 Task: Find public transportation options from Denver, Colorado, to Boulder, Colorado.
Action: Mouse moved to (223, 73)
Screenshot: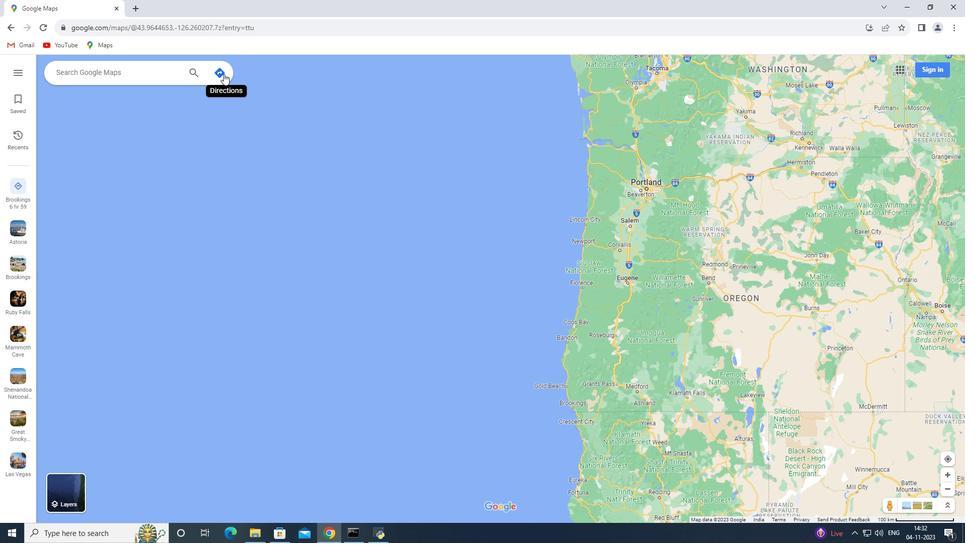 
Action: Mouse pressed left at (223, 73)
Screenshot: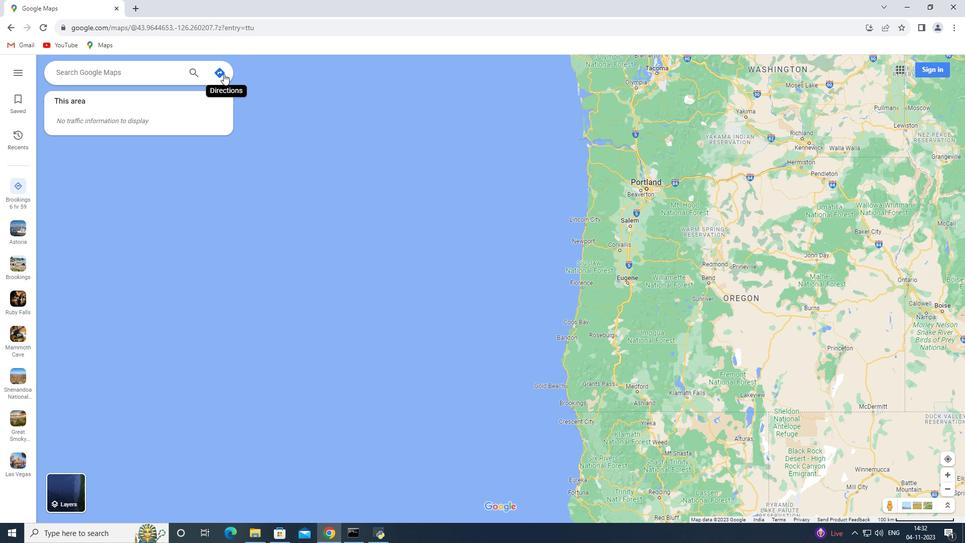 
Action: Mouse moved to (167, 106)
Screenshot: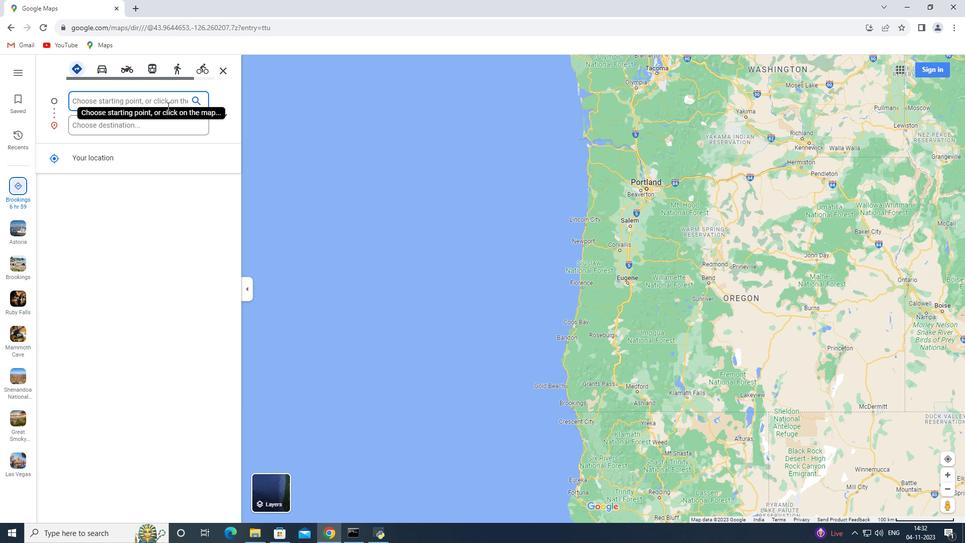 
Action: Key pressed <Key.shift>Denver,<Key.space><Key.shift>Colorado
Screenshot: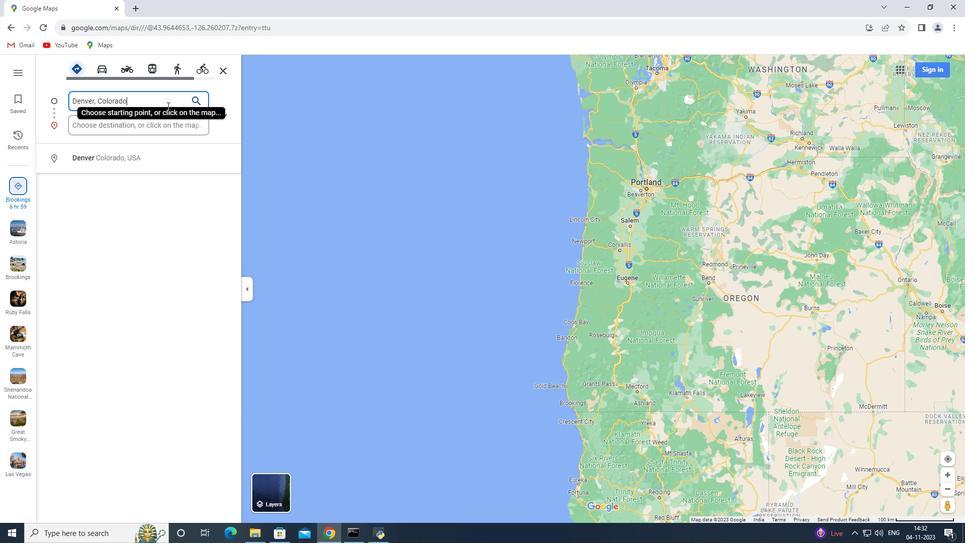 
Action: Mouse moved to (152, 121)
Screenshot: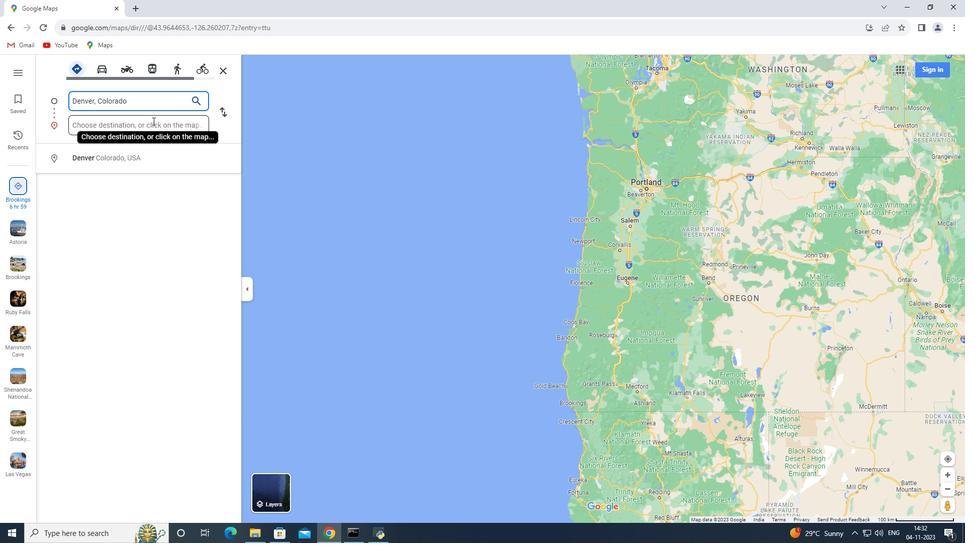 
Action: Mouse pressed left at (152, 121)
Screenshot: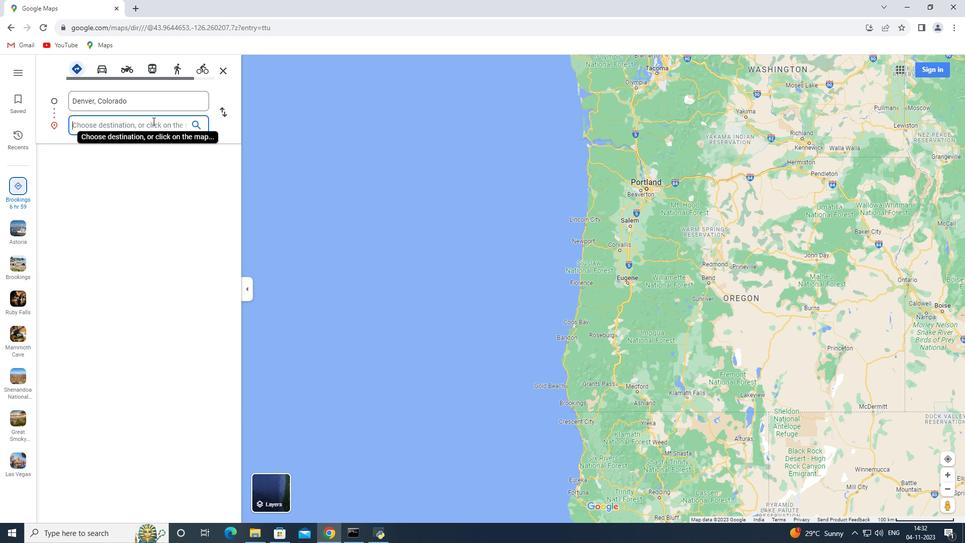 
Action: Key pressed <Key.shift_r><Key.shift_r>Boulder,<Key.space><Key.shift>Colardo
Screenshot: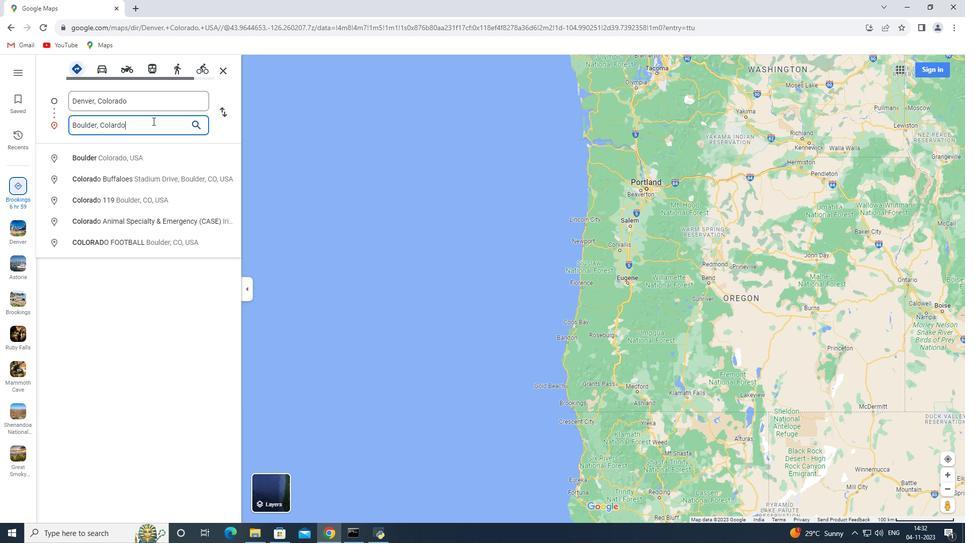 
Action: Mouse moved to (109, 128)
Screenshot: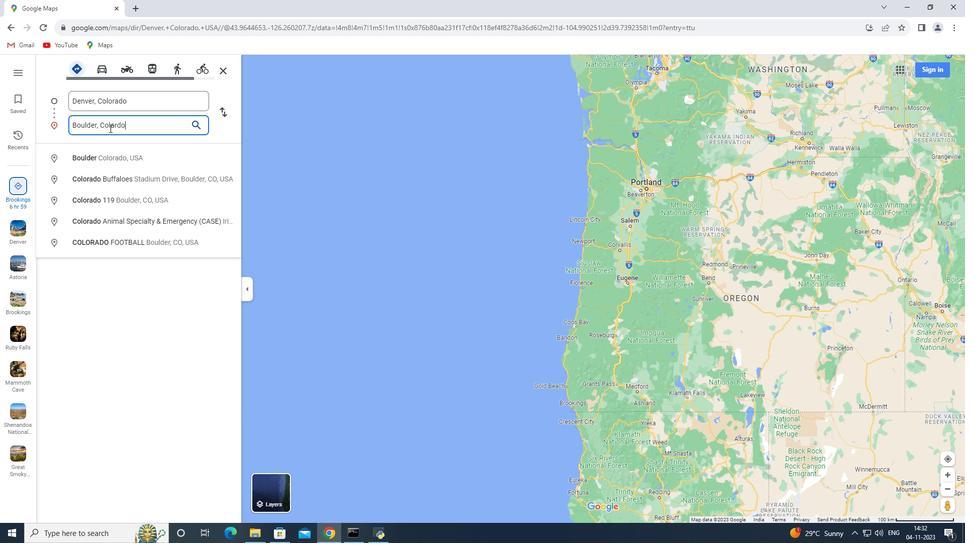 
Action: Mouse pressed left at (109, 128)
Screenshot: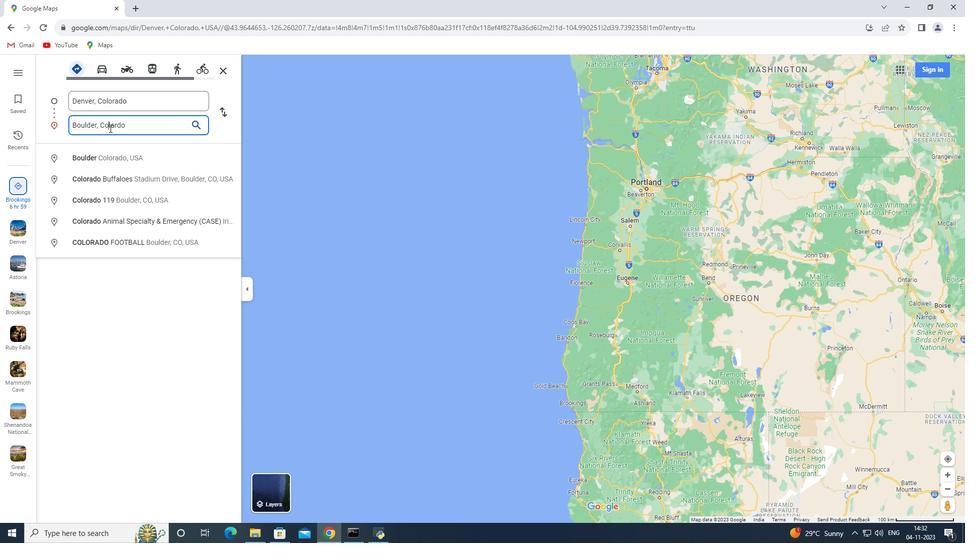 
Action: Mouse moved to (110, 127)
Screenshot: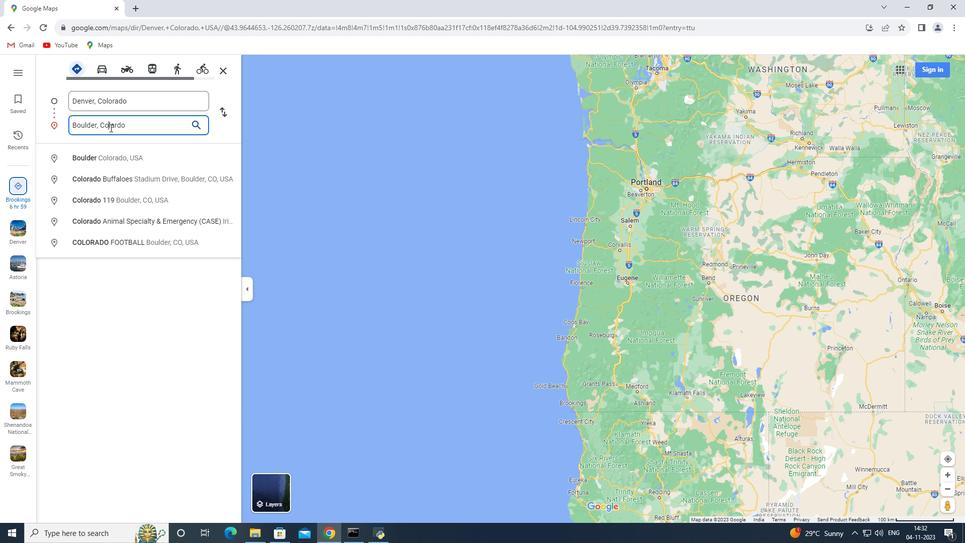 
Action: Mouse pressed left at (110, 127)
Screenshot: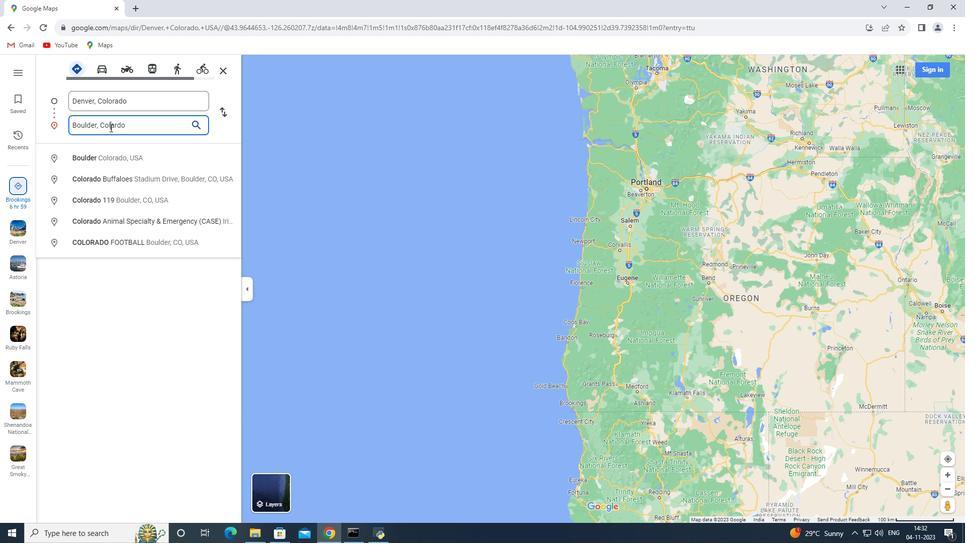 
Action: Key pressed o
Screenshot: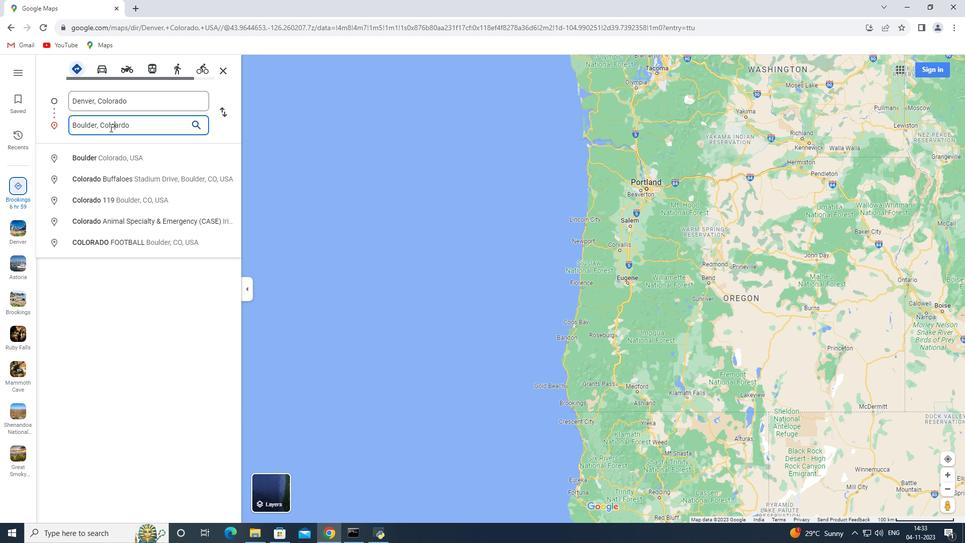 
Action: Mouse moved to (119, 124)
Screenshot: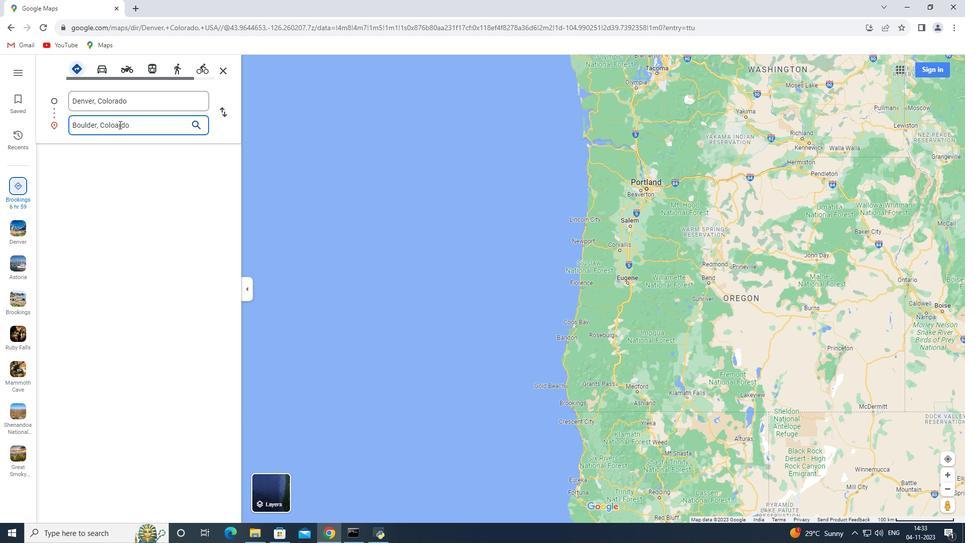 
Action: Mouse pressed left at (119, 124)
Screenshot: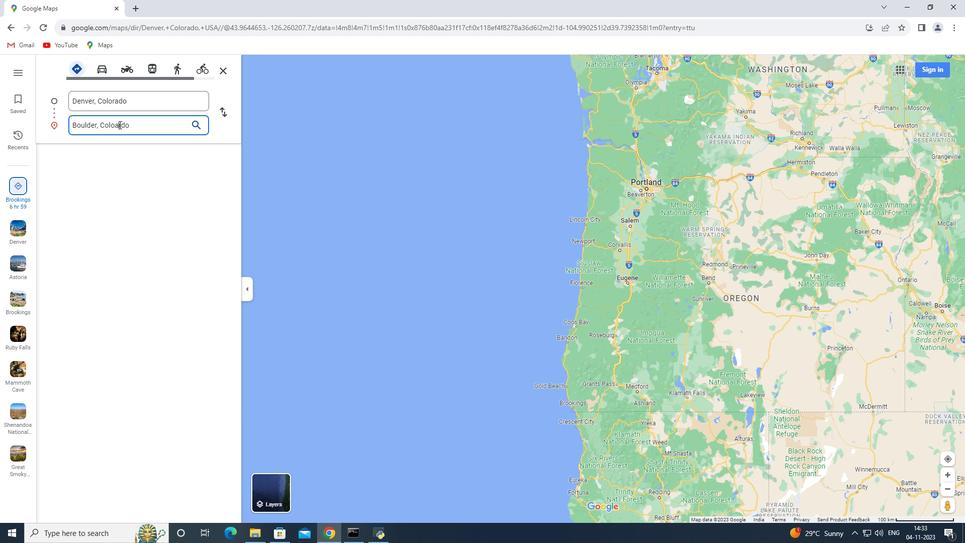 
Action: Key pressed <Key.backspace>
Screenshot: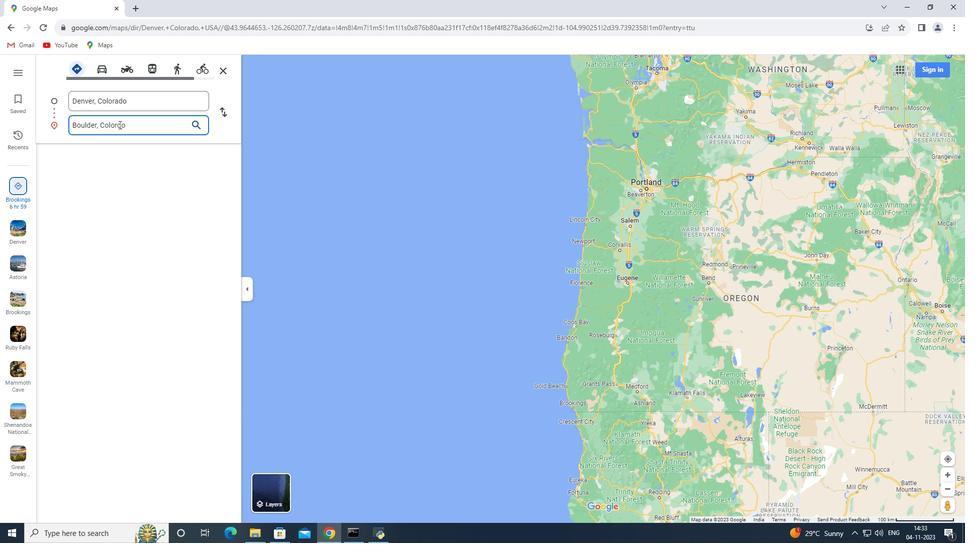 
Action: Mouse moved to (115, 124)
Screenshot: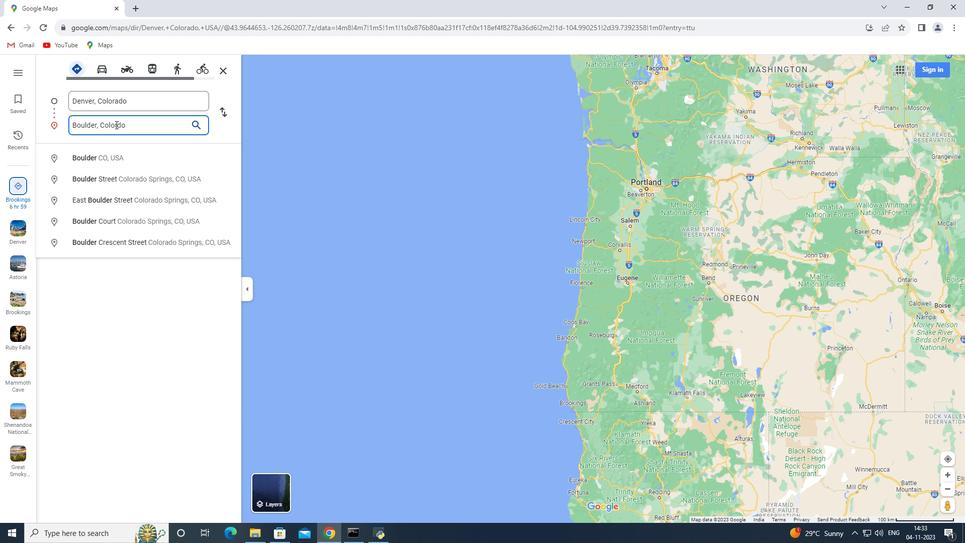 
Action: Mouse pressed left at (115, 124)
Screenshot: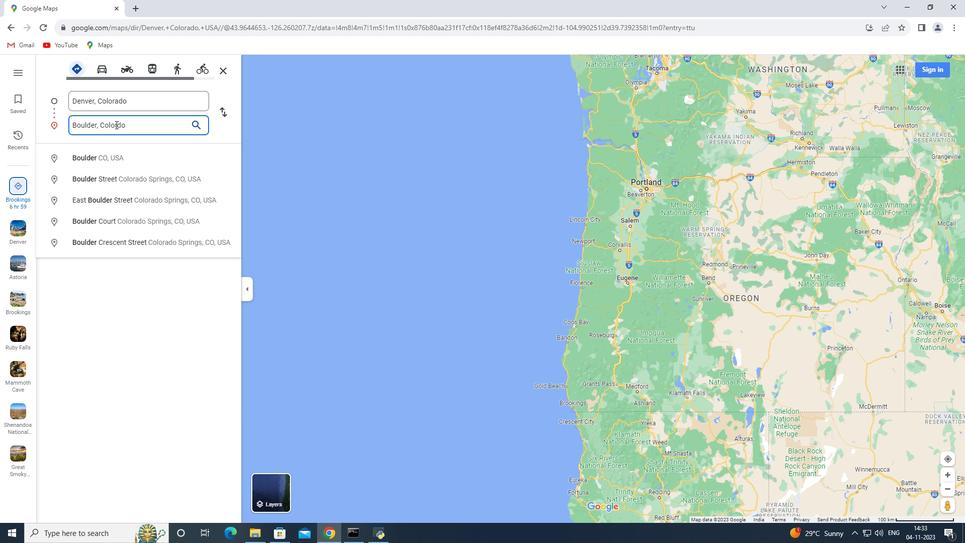 
Action: Mouse moved to (115, 125)
Screenshot: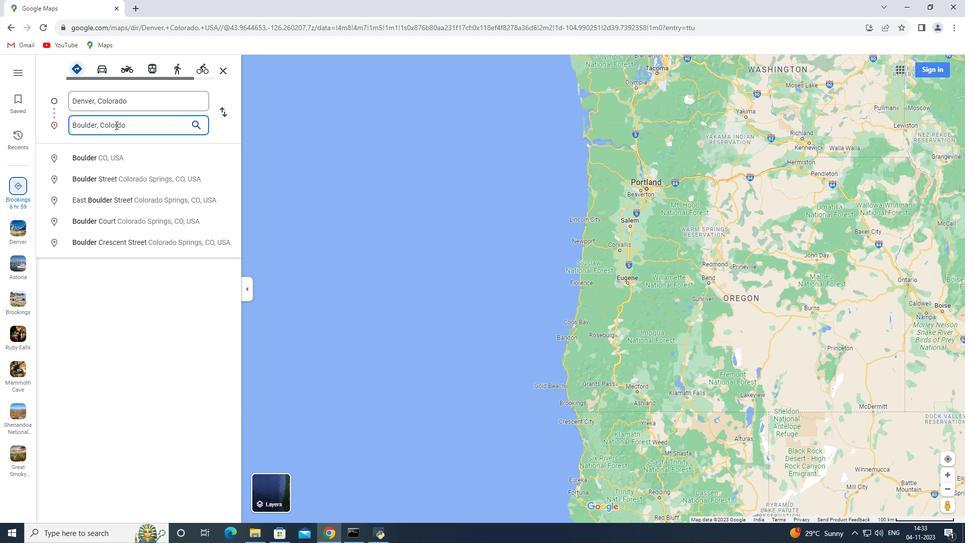 
Action: Key pressed <Key.right>a
Screenshot: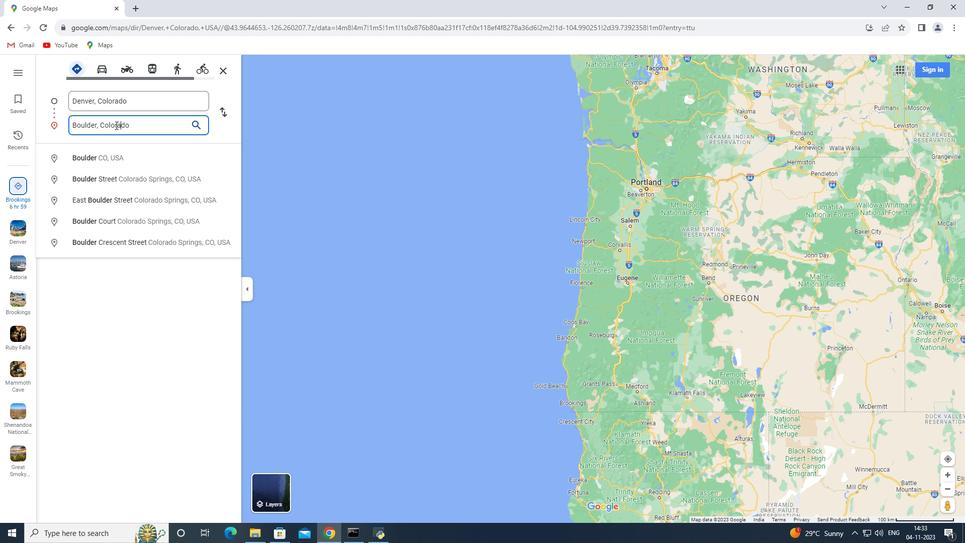 
Action: Mouse moved to (163, 130)
Screenshot: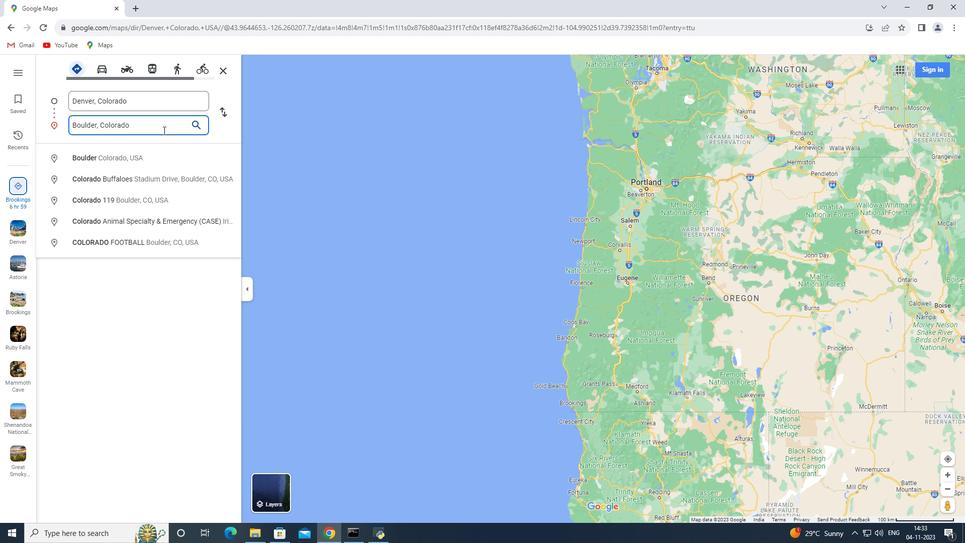 
Action: Key pressed <Key.enter>
Screenshot: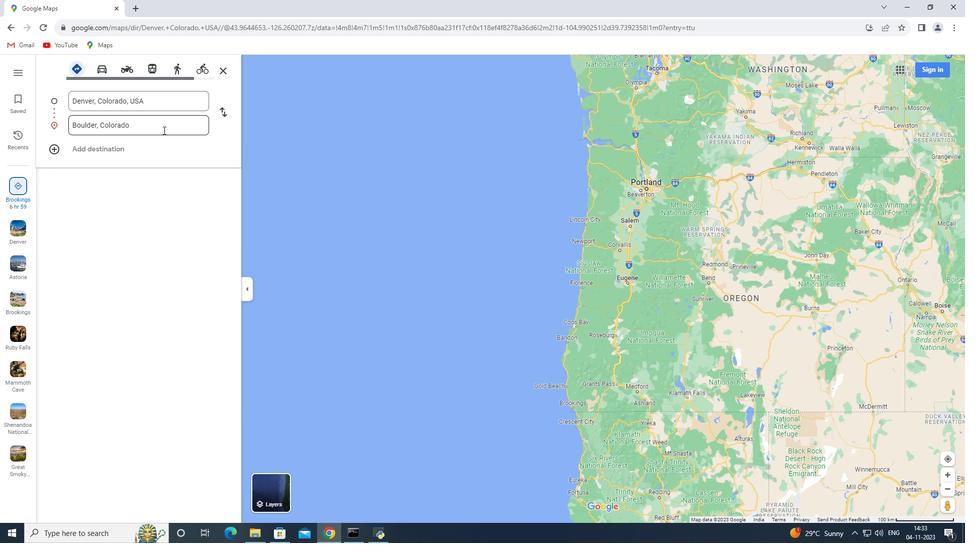 
Action: Mouse moved to (412, 73)
Screenshot: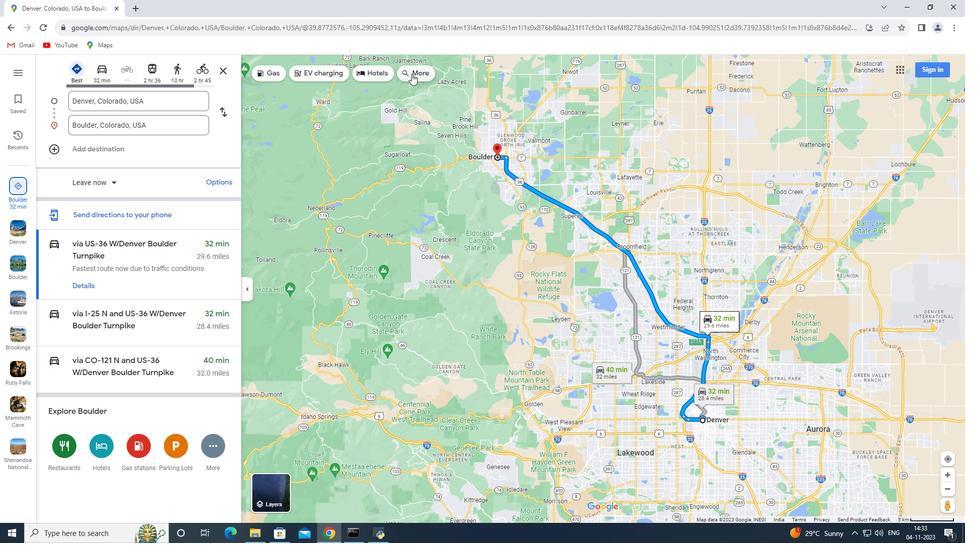 
Action: Mouse pressed left at (412, 73)
Screenshot: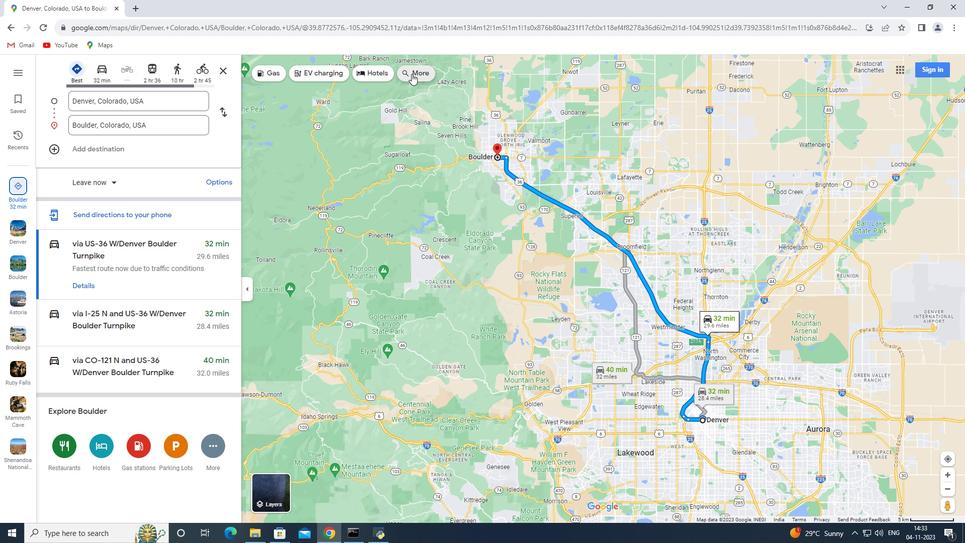 
Action: Mouse moved to (138, 70)
Screenshot: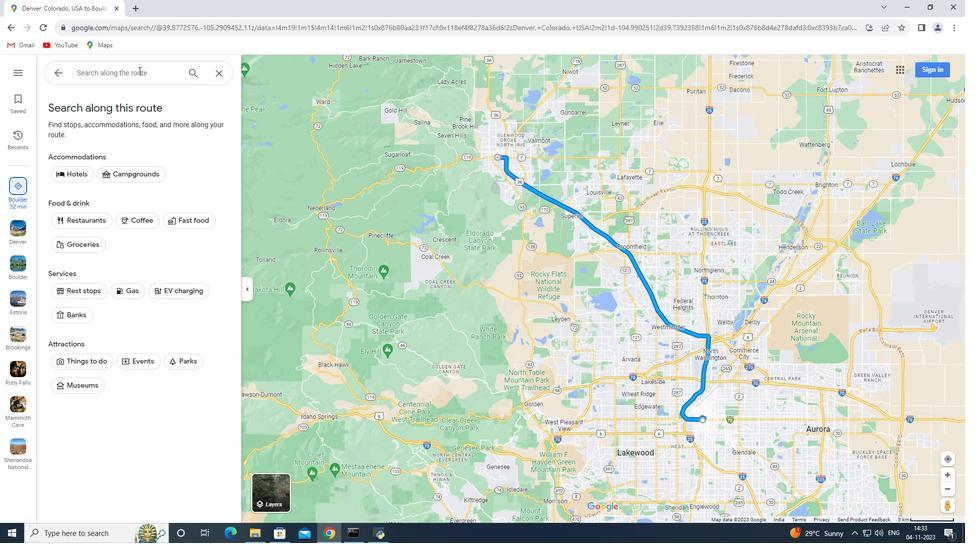 
Action: Mouse pressed left at (138, 70)
Screenshot: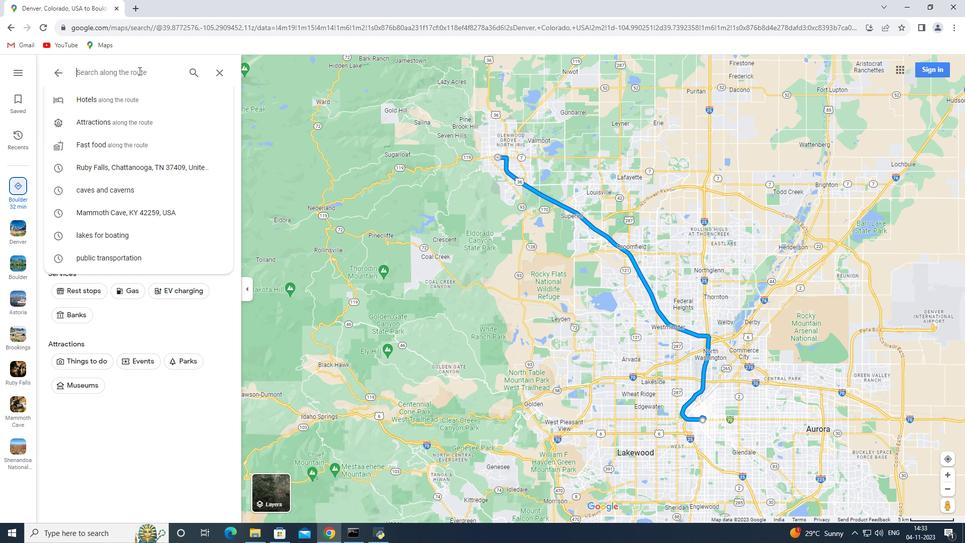 
Action: Key pressed public<Key.space>transportation<Key.enter>
Screenshot: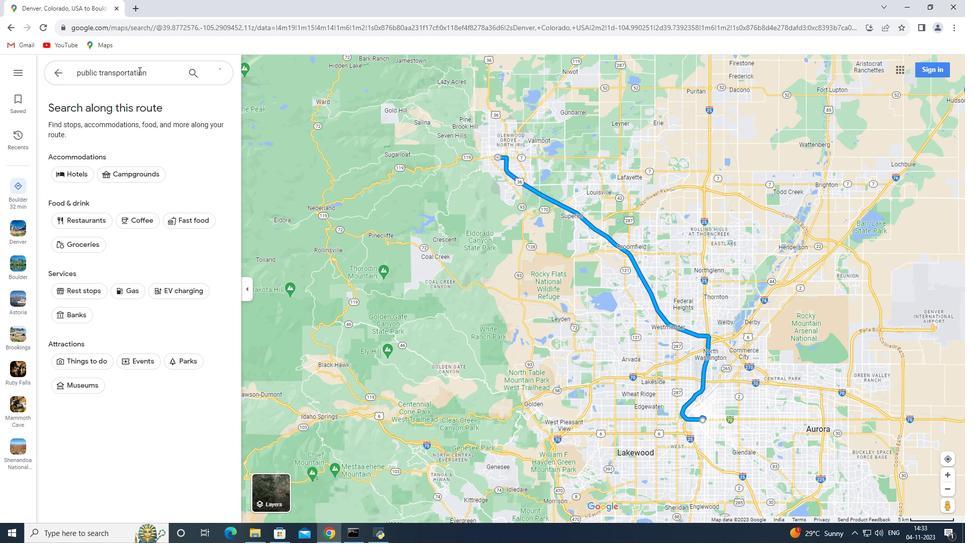 
